 Task: Add Checkers Background to Video "Movie D.mp4" and Play
Action: Mouse moved to (204, 117)
Screenshot: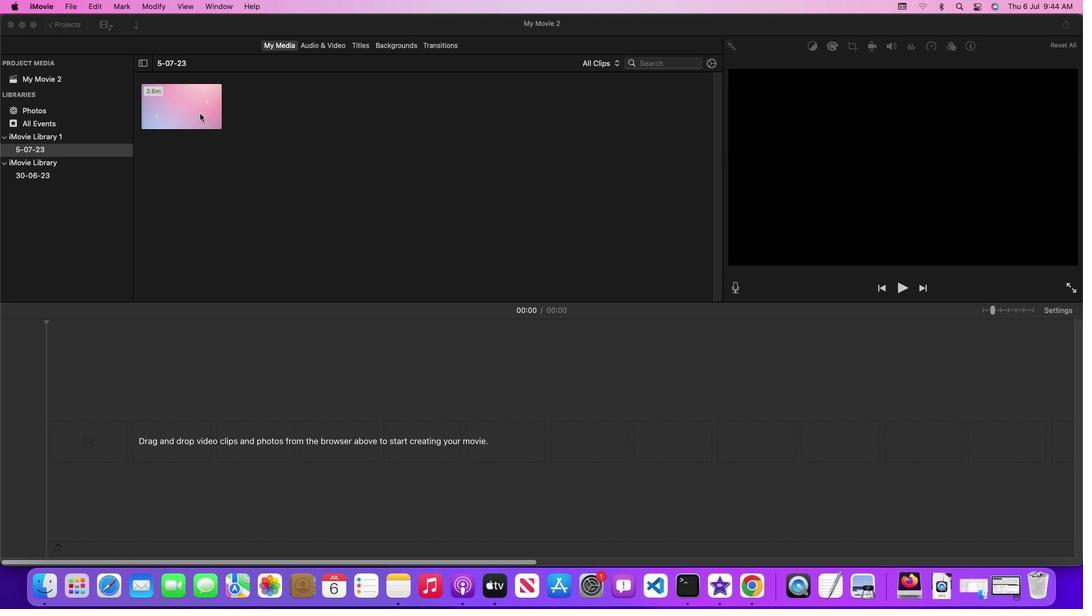 
Action: Mouse pressed left at (204, 117)
Screenshot: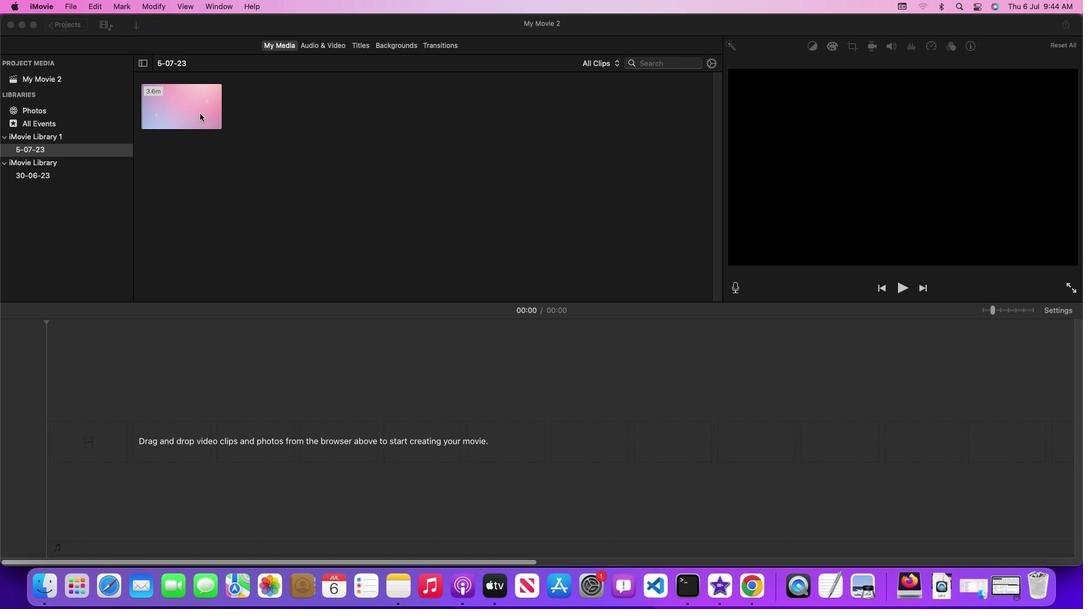 
Action: Mouse moved to (197, 116)
Screenshot: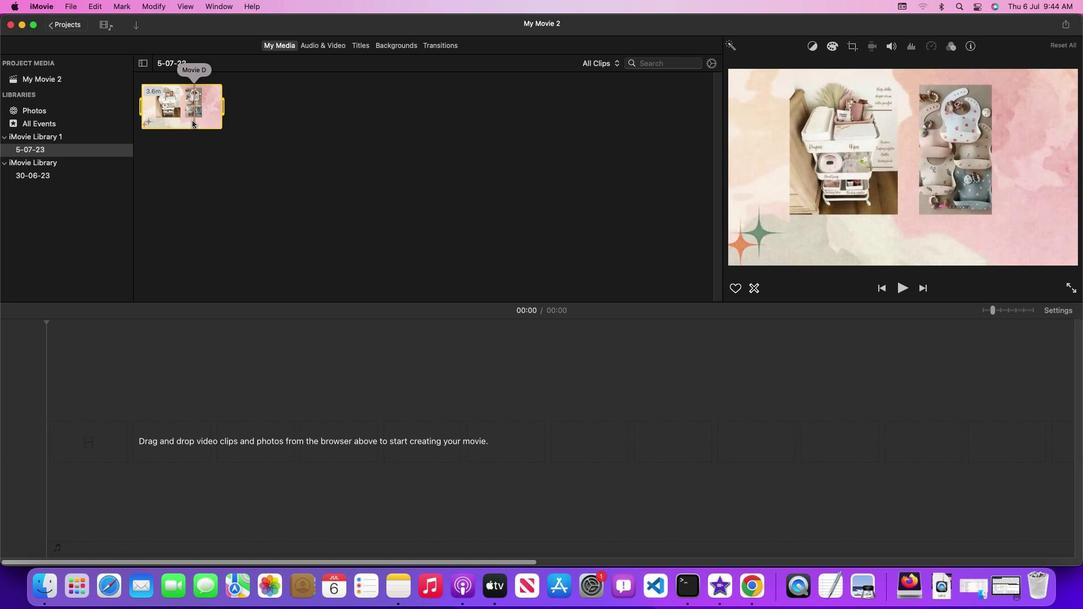 
Action: Mouse pressed left at (197, 116)
Screenshot: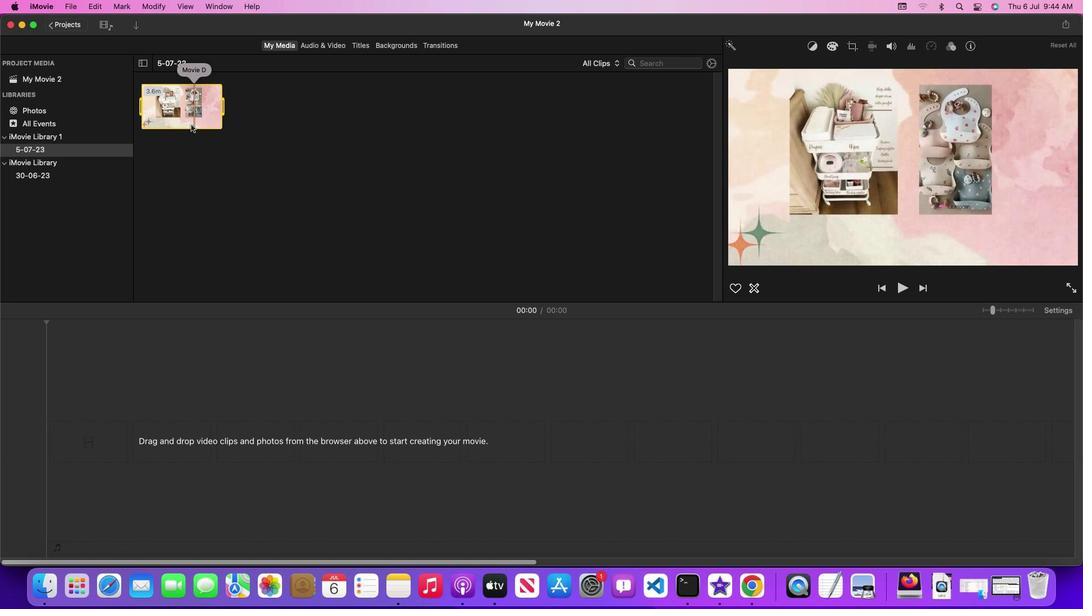 
Action: Mouse moved to (405, 47)
Screenshot: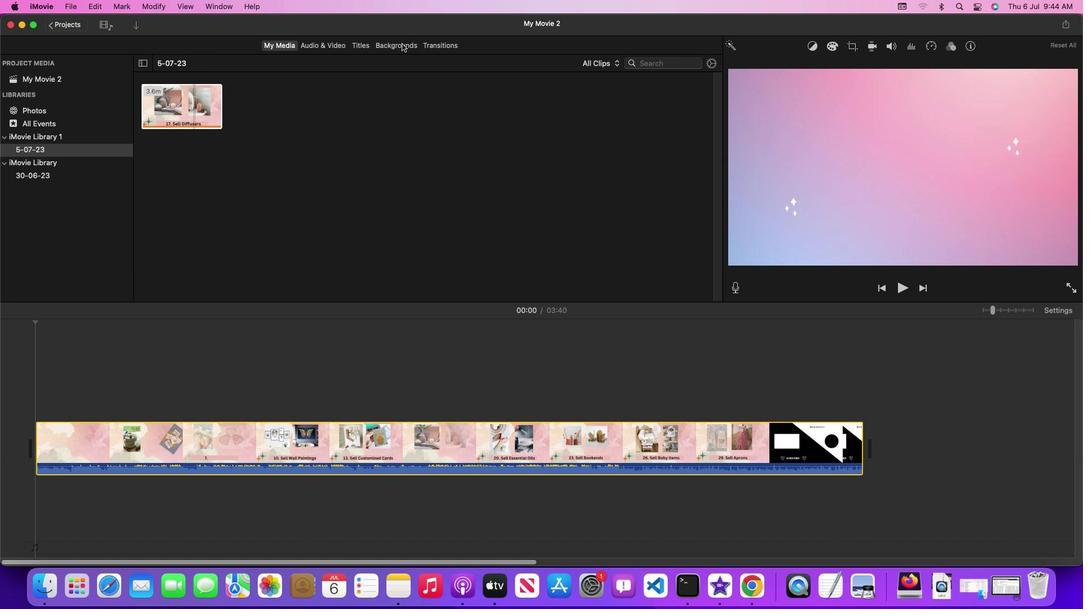 
Action: Mouse pressed left at (405, 47)
Screenshot: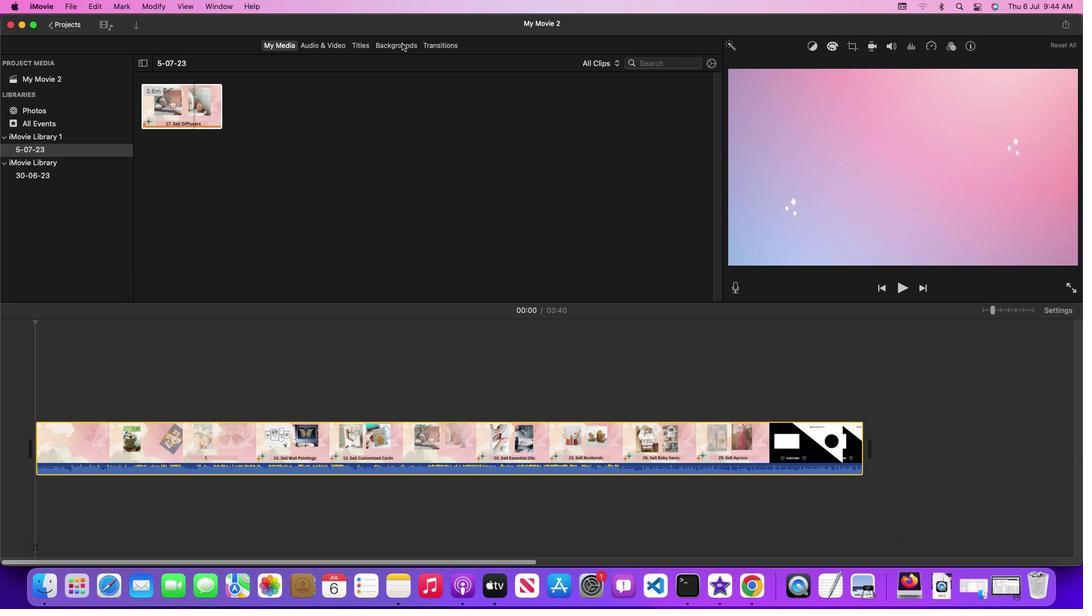 
Action: Mouse moved to (165, 161)
Screenshot: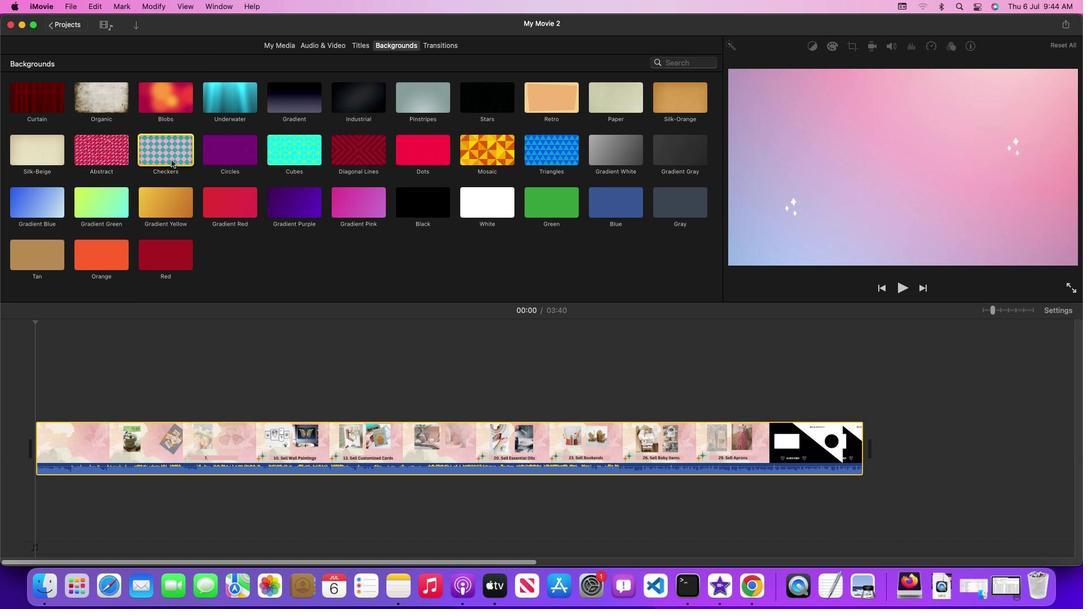 
Action: Mouse pressed left at (165, 161)
Screenshot: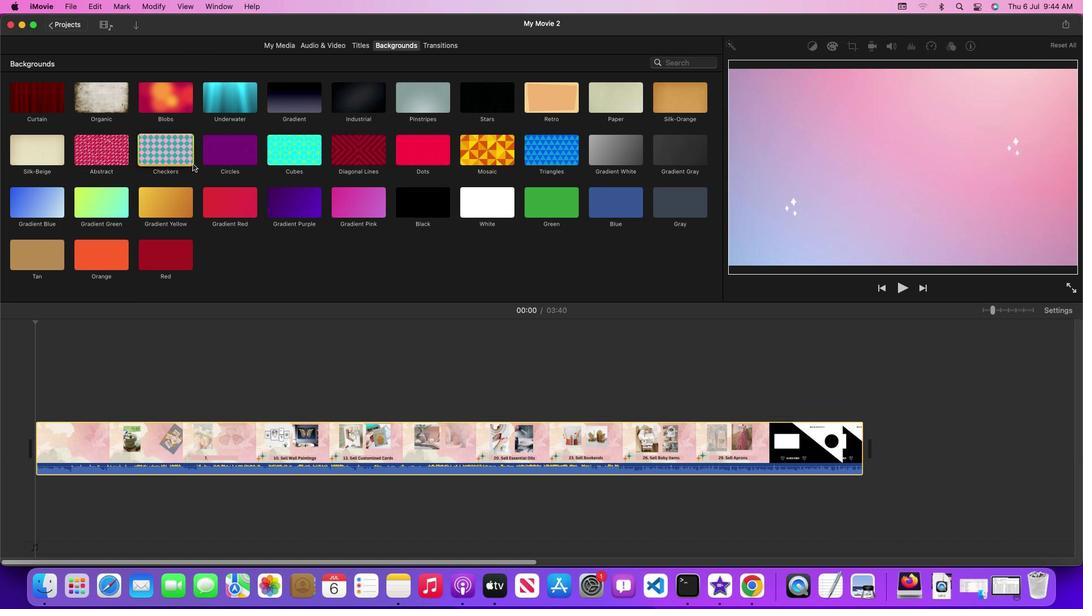 
Action: Mouse moved to (916, 451)
Screenshot: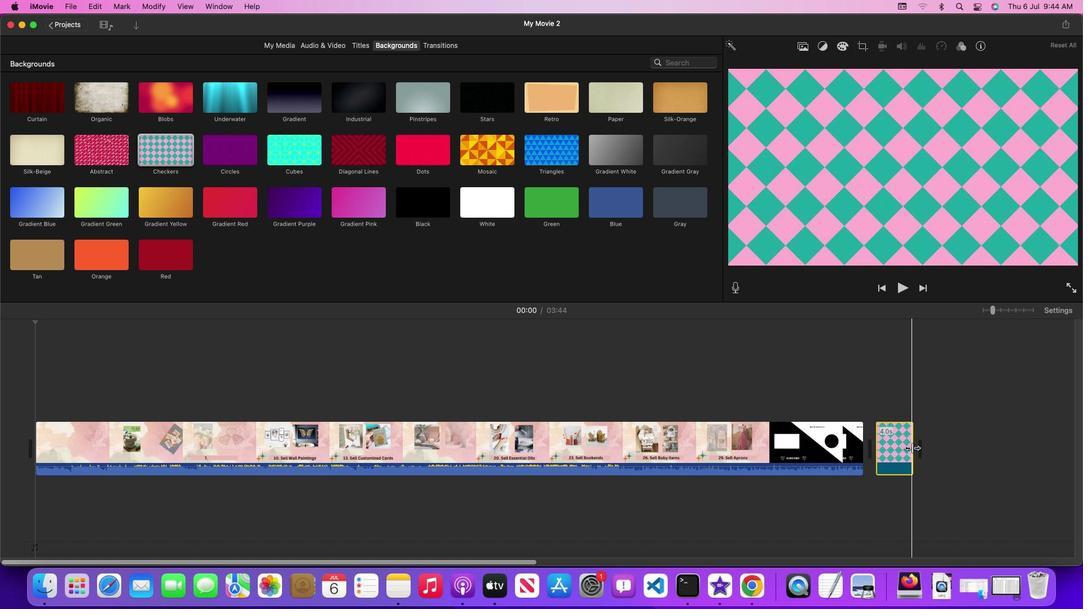 
Action: Mouse pressed left at (916, 451)
Screenshot: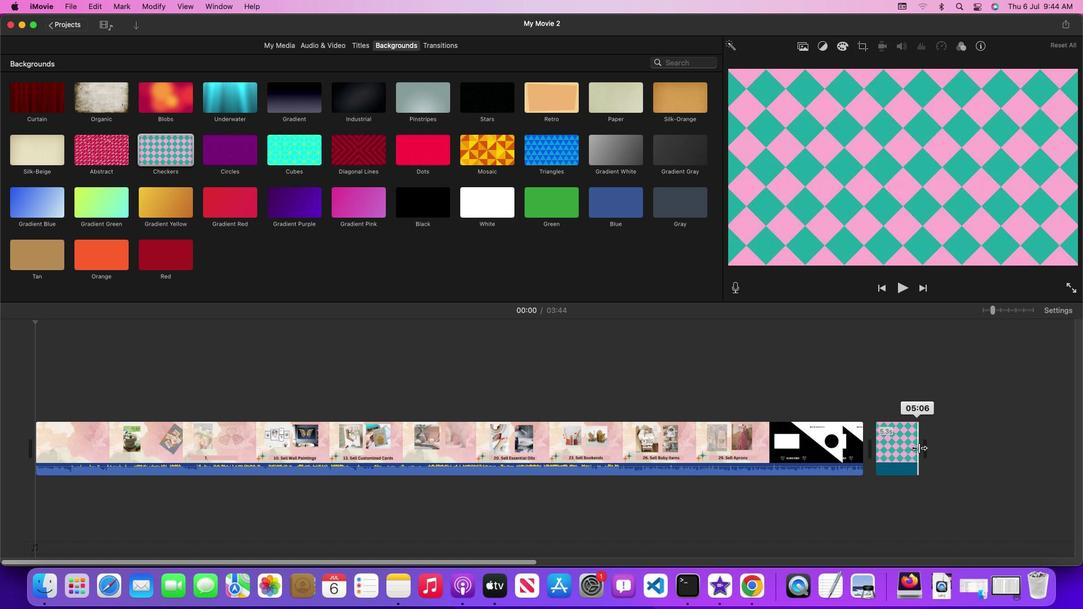 
Action: Mouse moved to (945, 450)
Screenshot: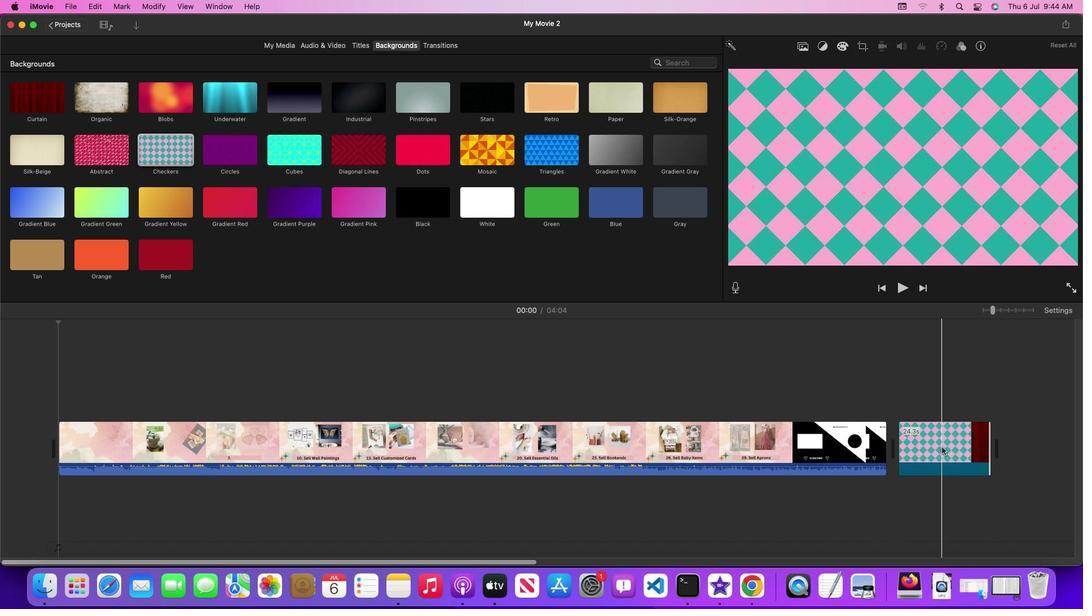 
Action: Mouse pressed left at (945, 450)
Screenshot: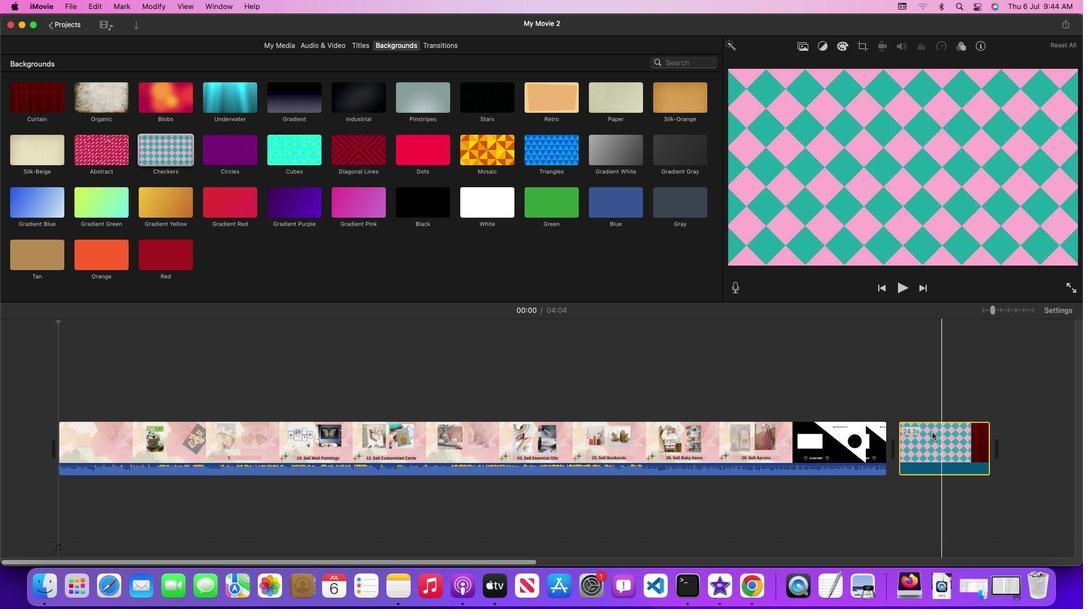 
Action: Mouse moved to (801, 400)
Screenshot: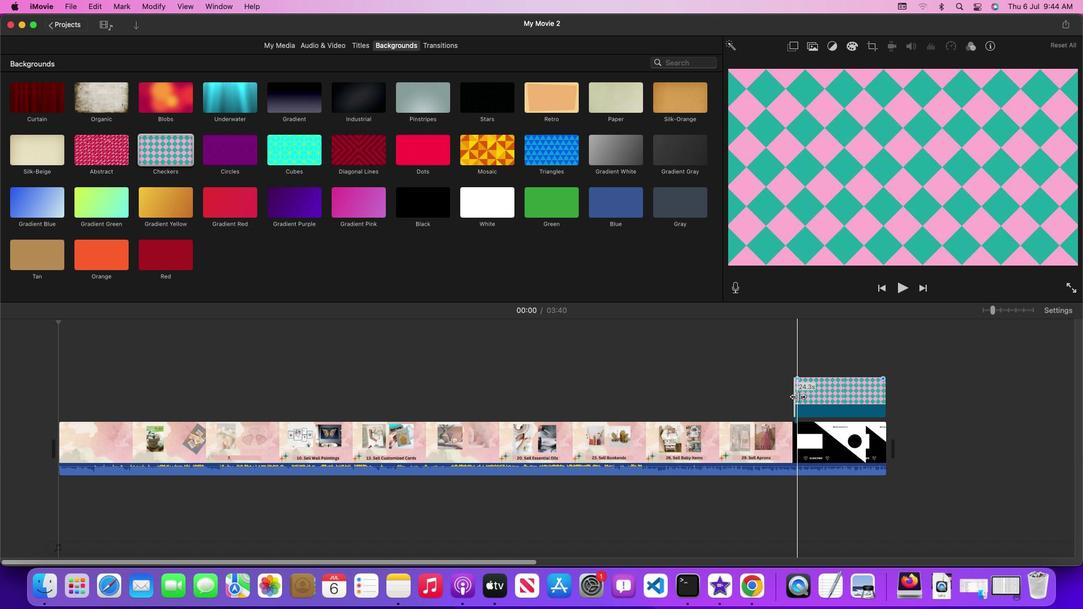 
Action: Mouse pressed left at (801, 400)
Screenshot: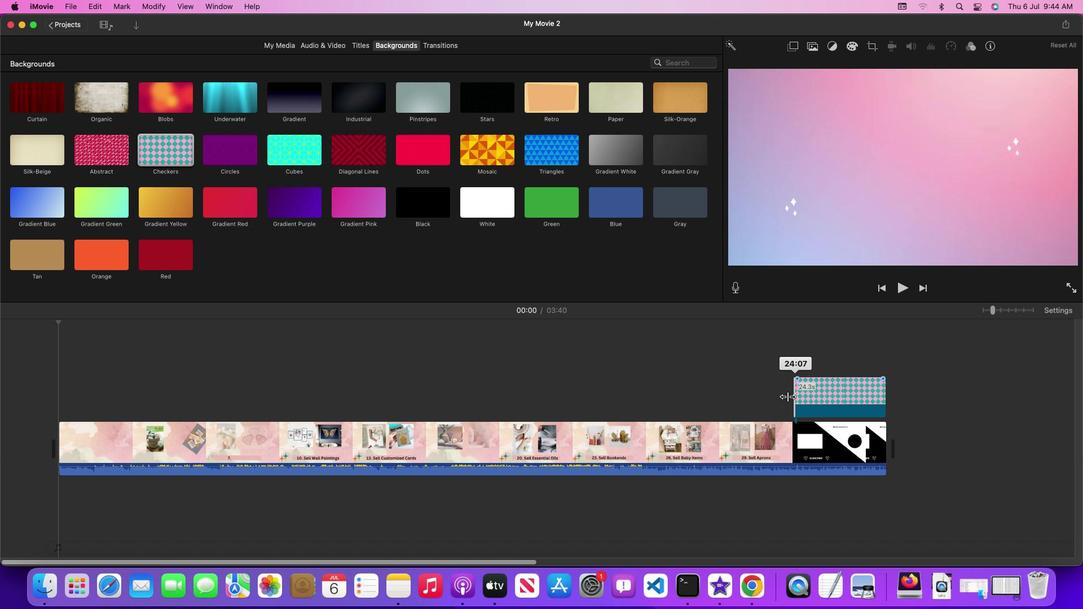 
Action: Mouse moved to (148, 400)
Screenshot: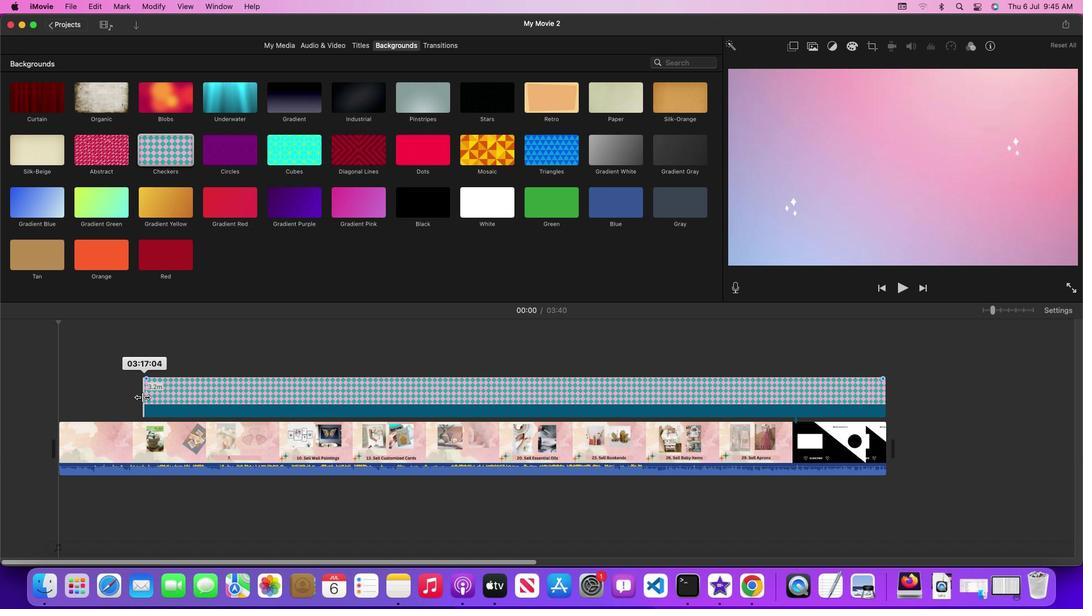 
Action: Mouse pressed left at (148, 400)
Screenshot: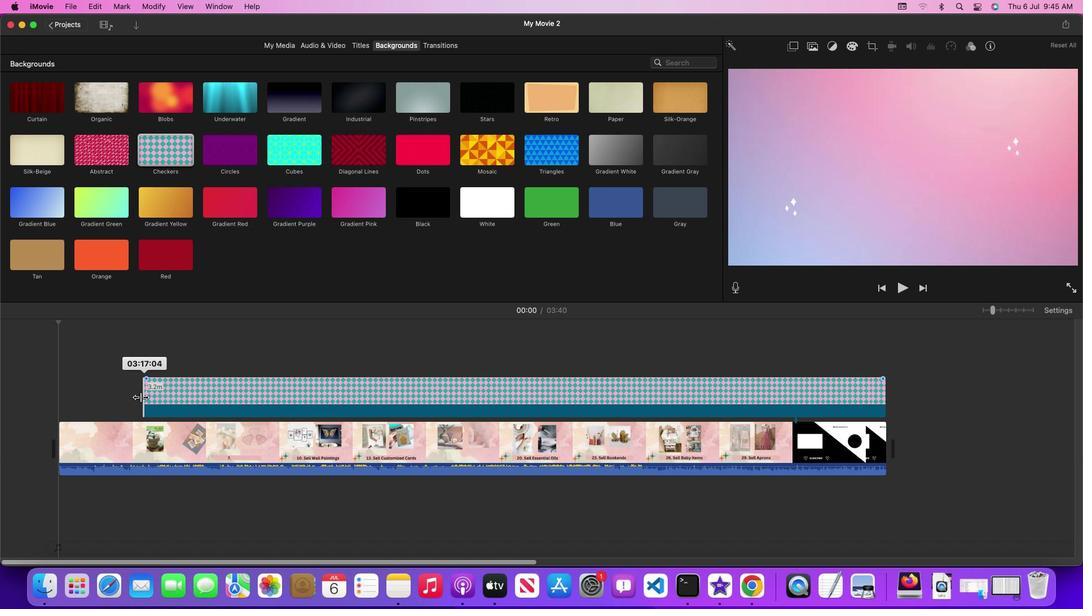 
Action: Mouse moved to (128, 398)
Screenshot: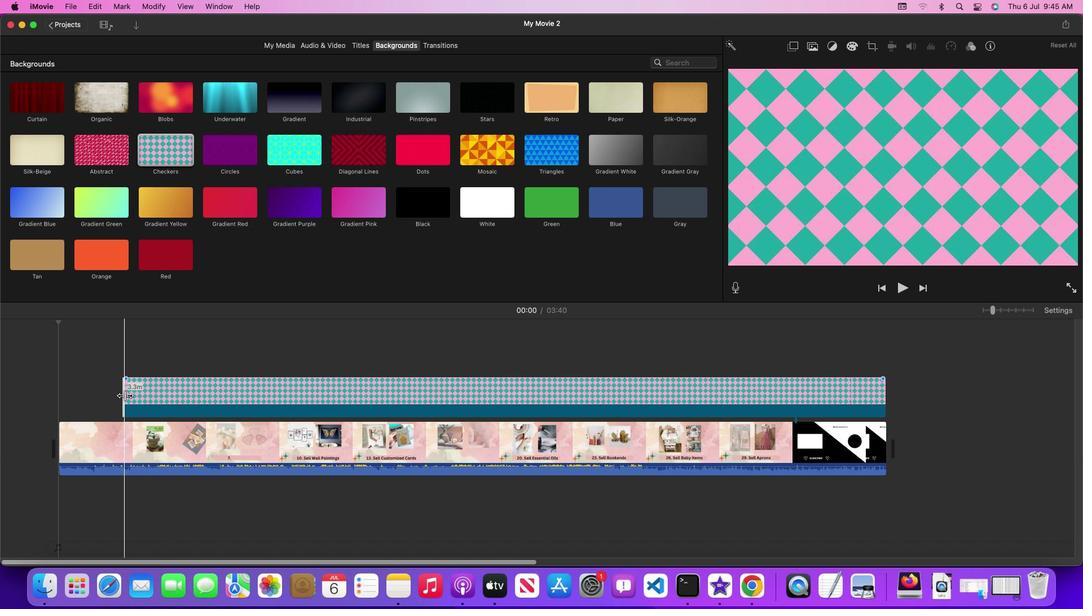 
Action: Mouse pressed left at (128, 398)
Screenshot: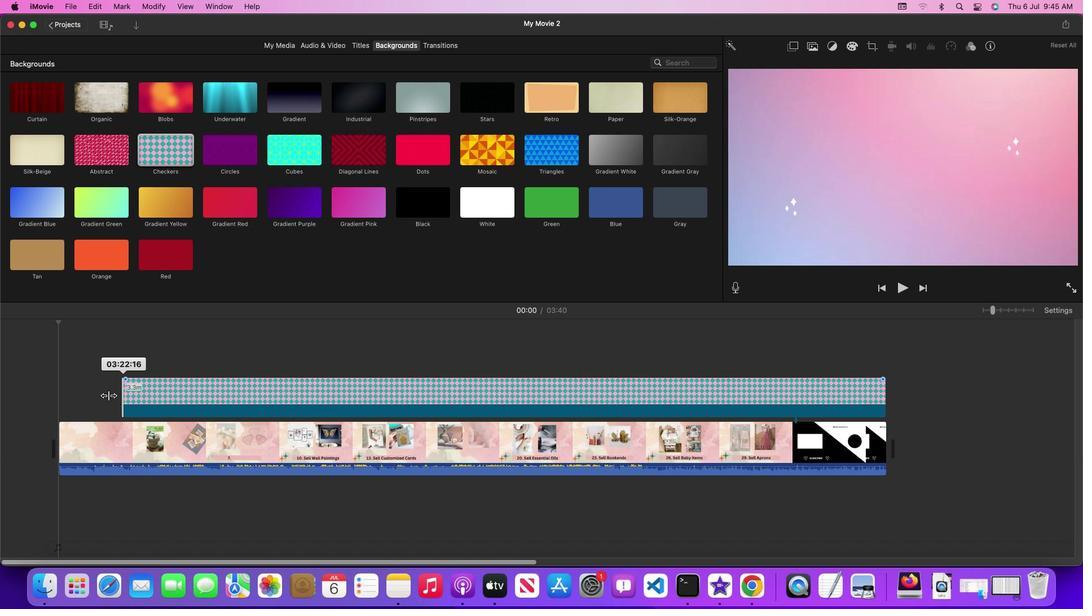 
Action: Mouse moved to (89, 398)
Screenshot: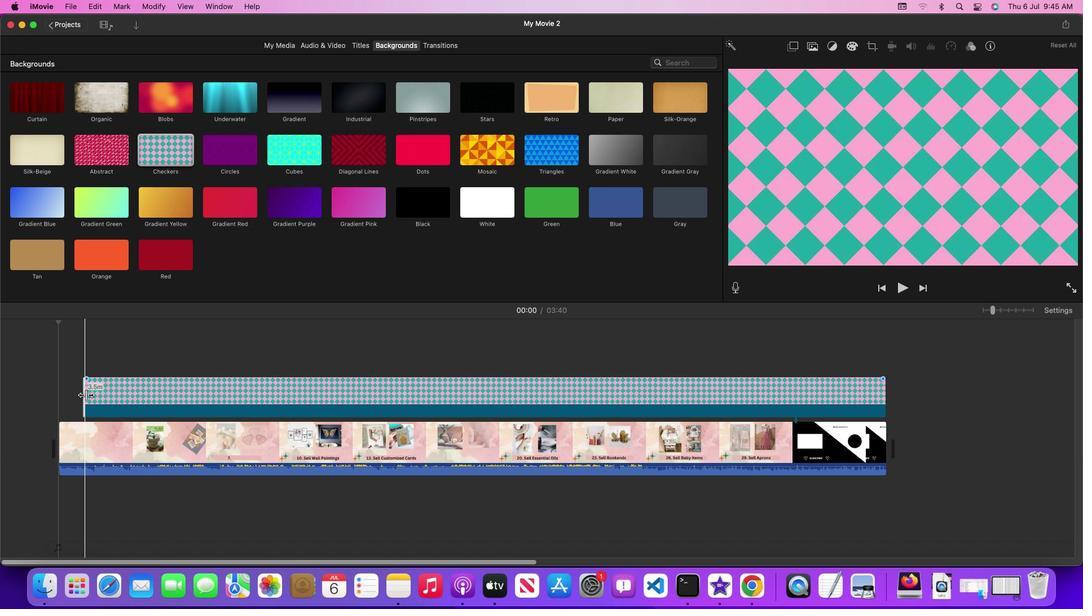 
Action: Mouse pressed left at (89, 398)
Screenshot: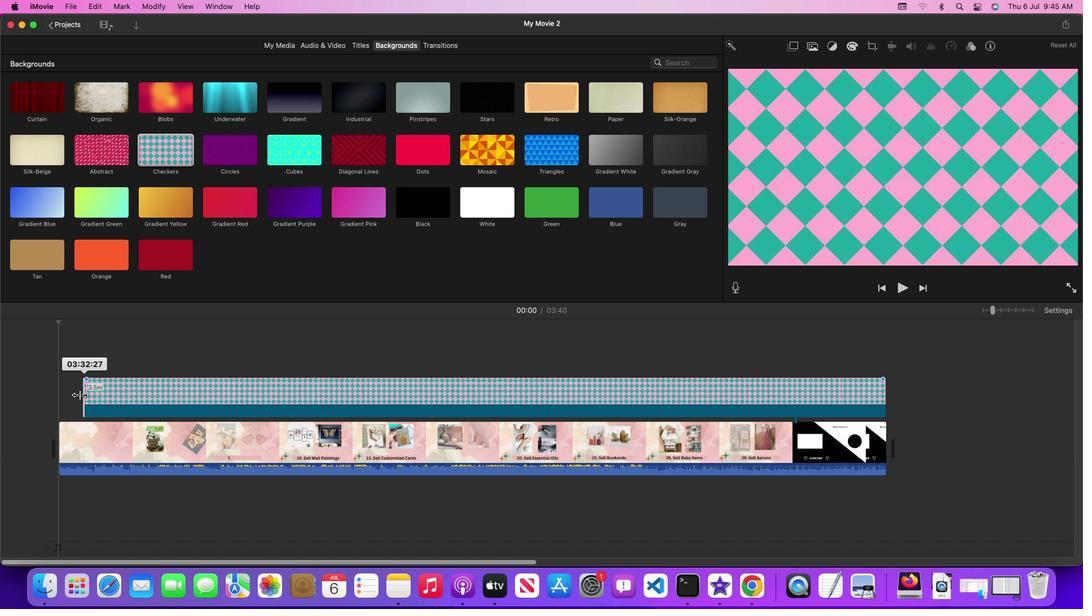 
Action: Mouse moved to (577, 468)
Screenshot: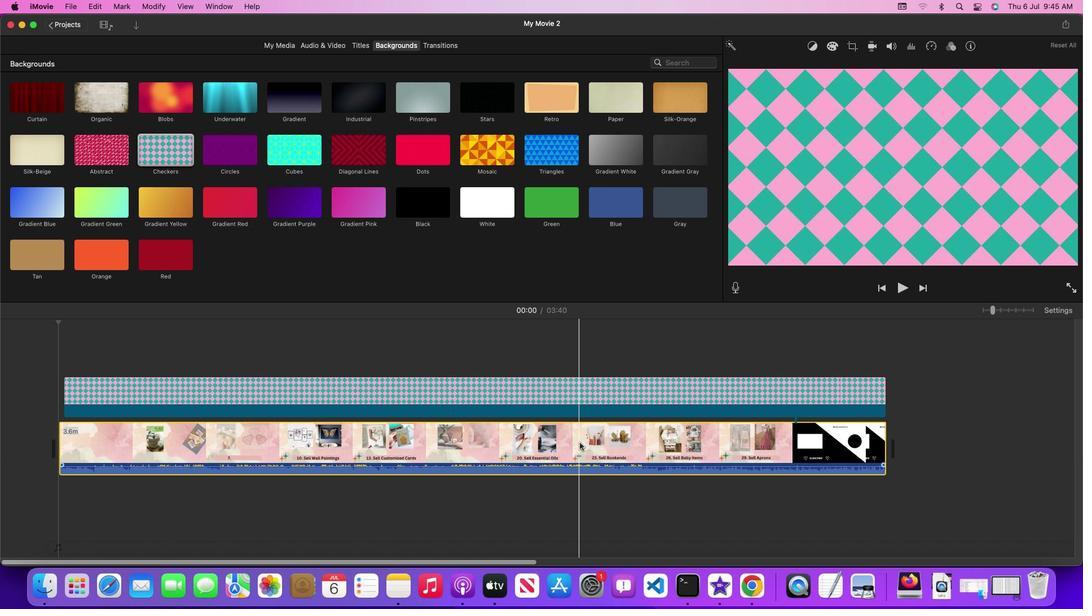 
Action: Mouse pressed left at (577, 468)
Screenshot: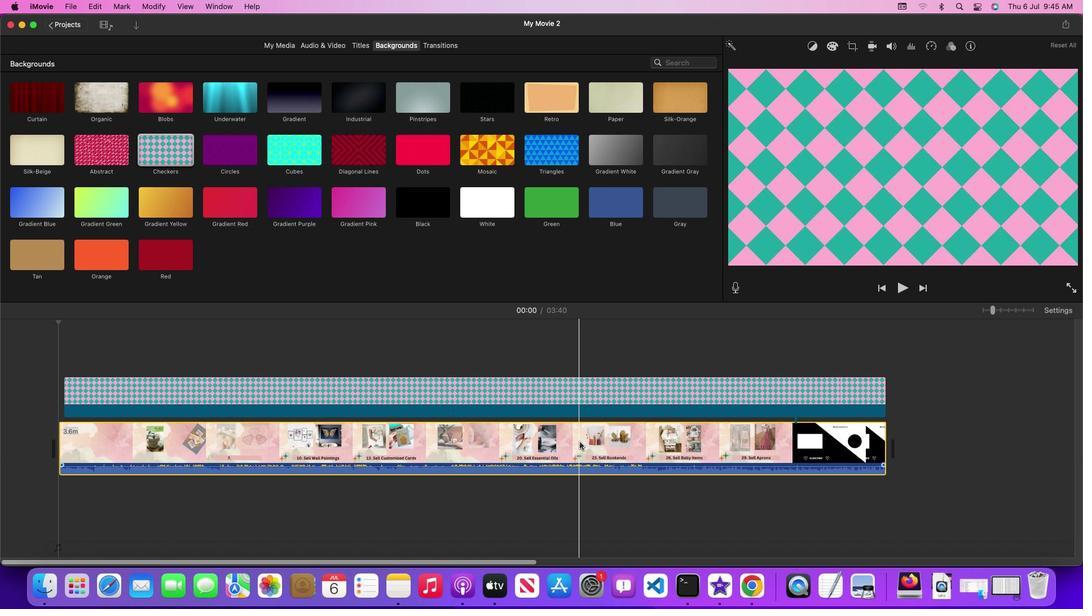 
Action: Mouse moved to (601, 398)
Screenshot: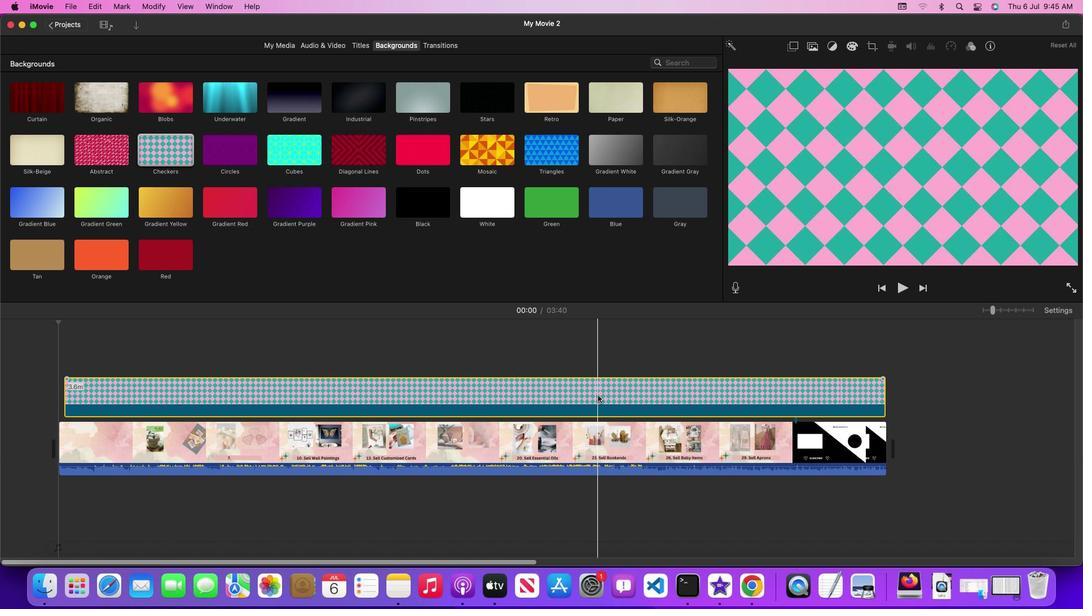 
Action: Mouse pressed left at (601, 398)
Screenshot: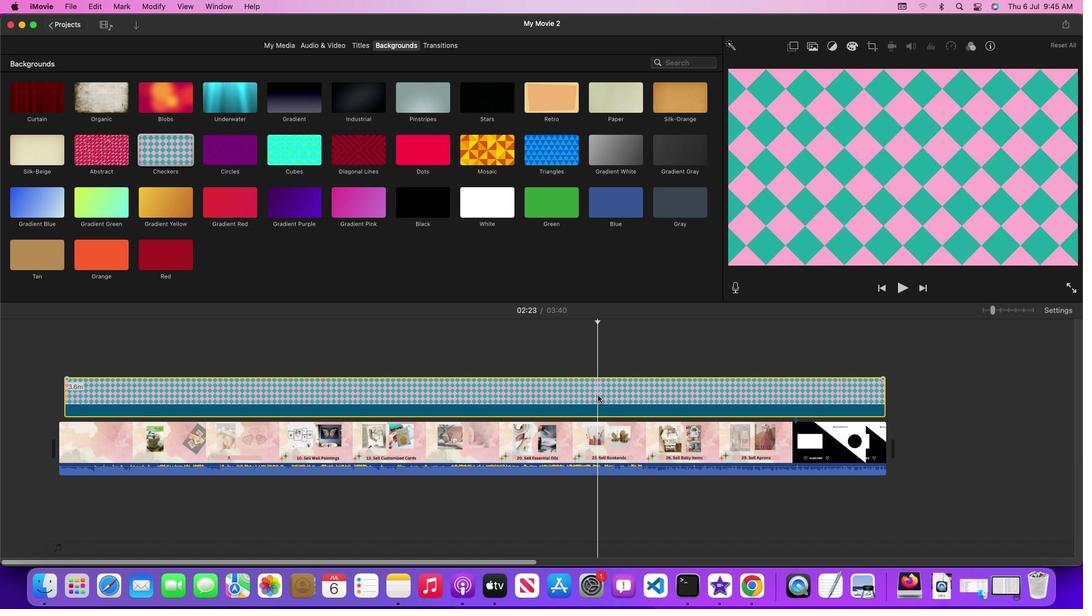 
Action: Mouse moved to (797, 49)
Screenshot: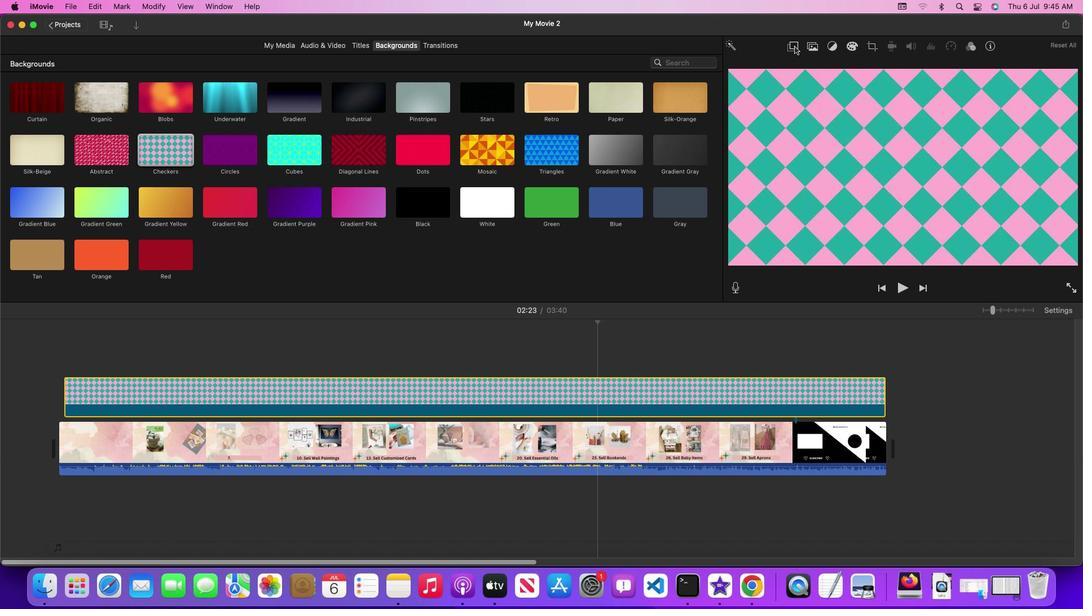 
Action: Mouse pressed left at (797, 49)
Screenshot: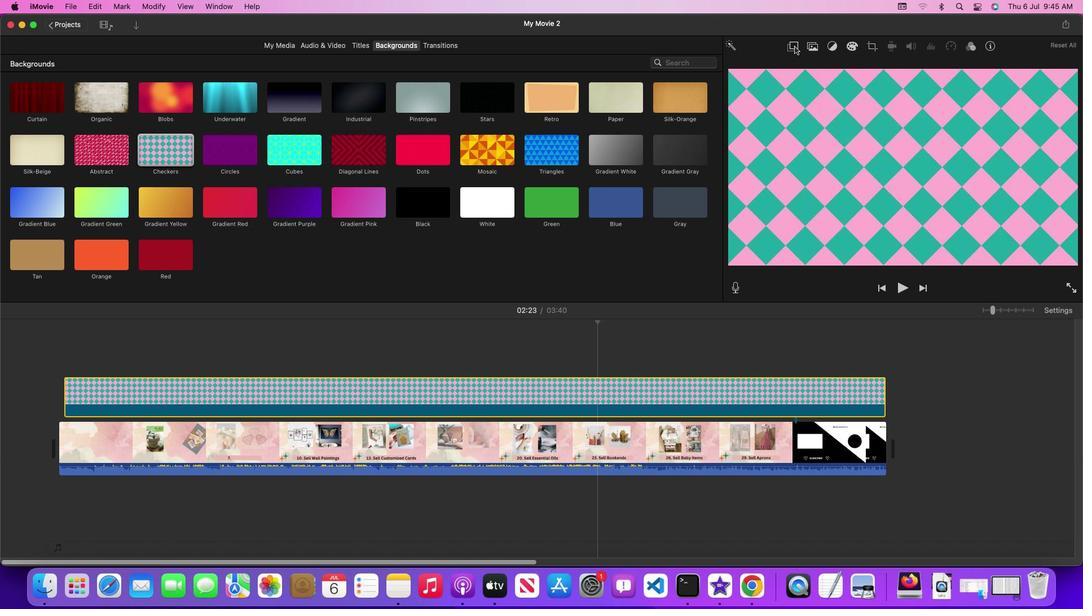 
Action: Mouse moved to (770, 71)
Screenshot: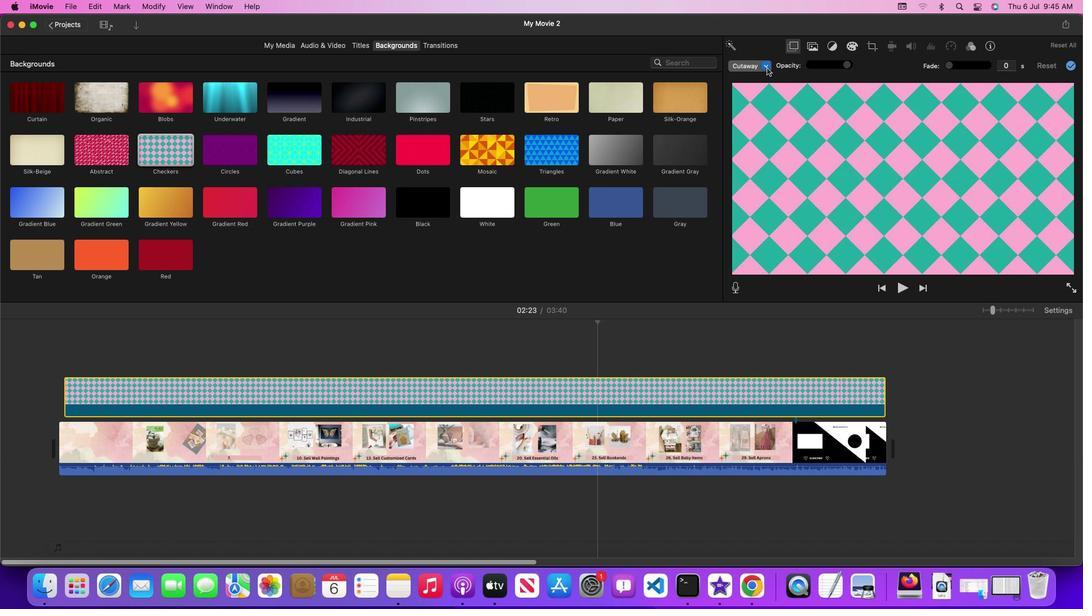 
Action: Mouse pressed left at (770, 71)
Screenshot: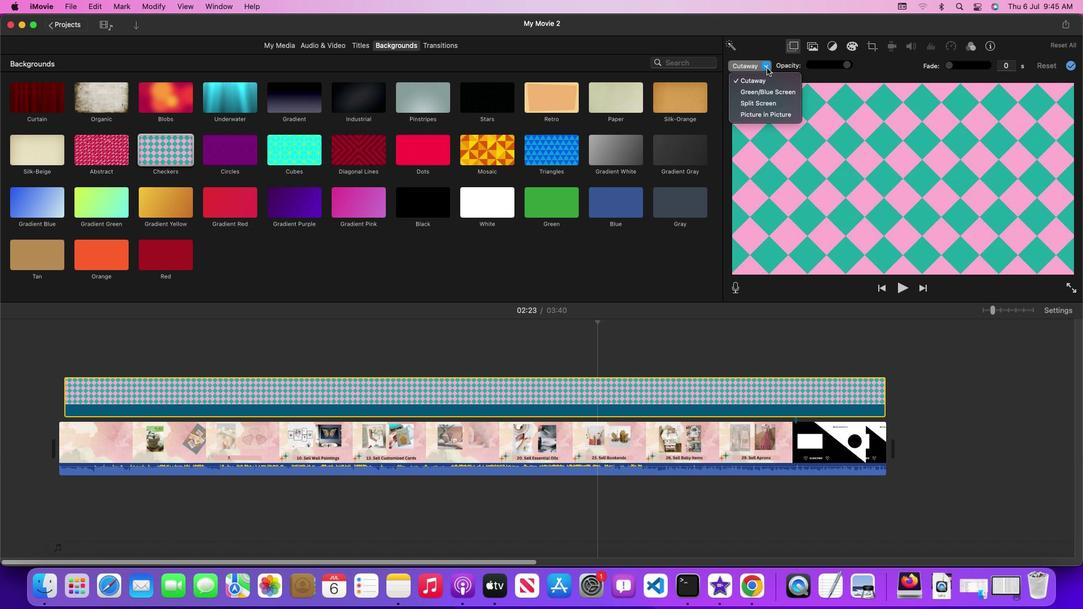 
Action: Mouse moved to (773, 117)
Screenshot: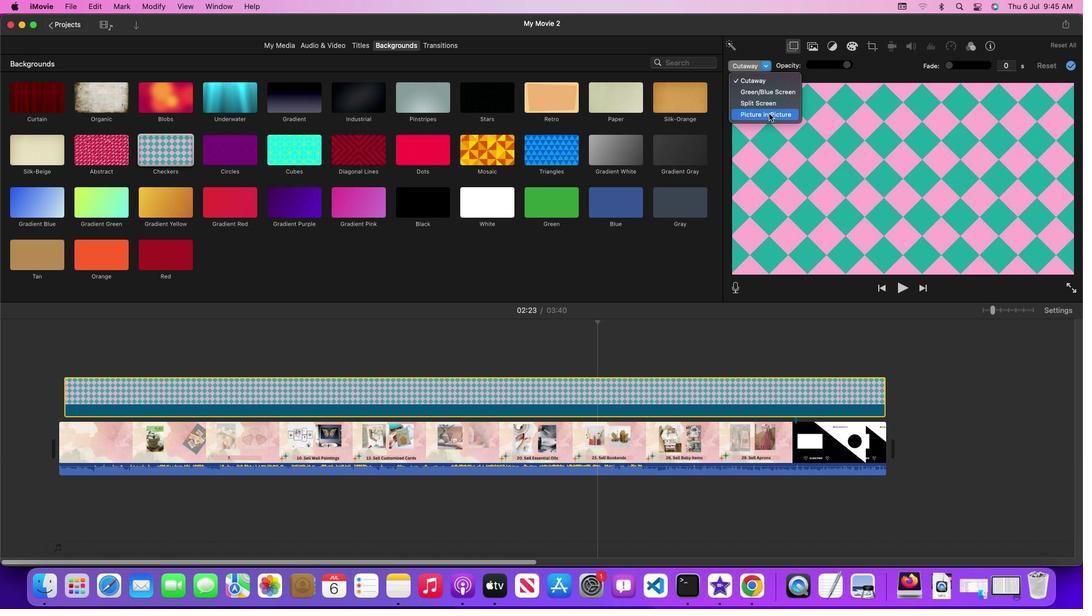 
Action: Mouse pressed left at (773, 117)
Screenshot: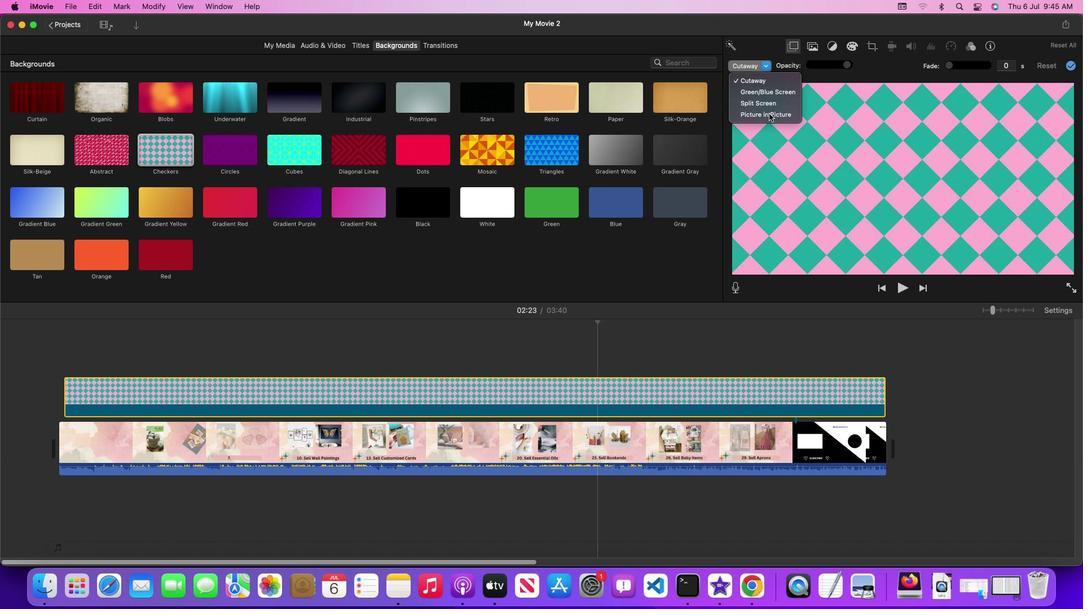 
Action: Mouse moved to (982, 134)
Screenshot: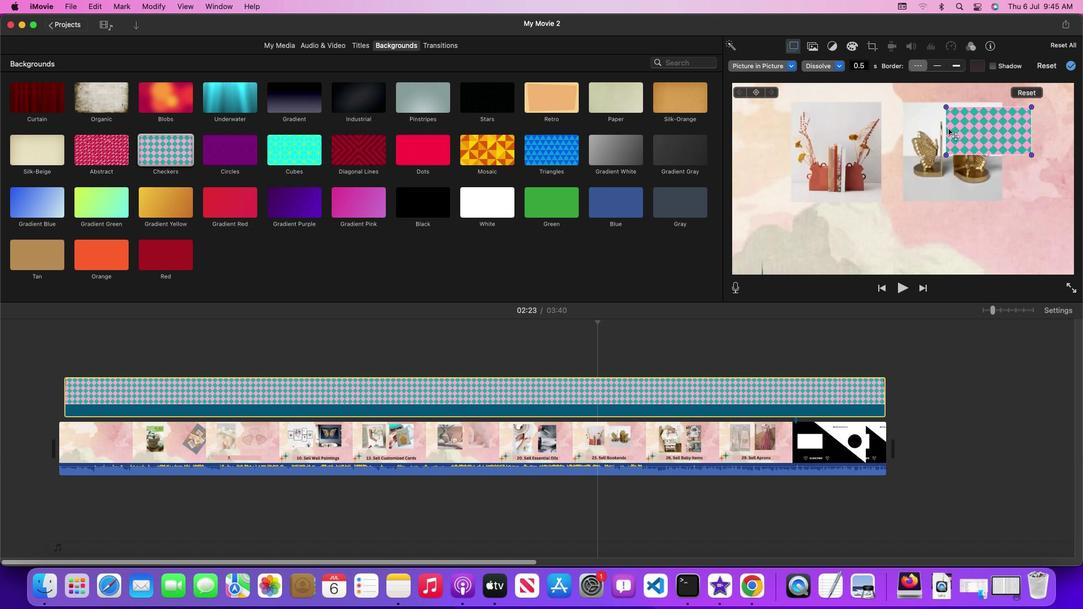 
Action: Mouse pressed left at (982, 134)
Screenshot: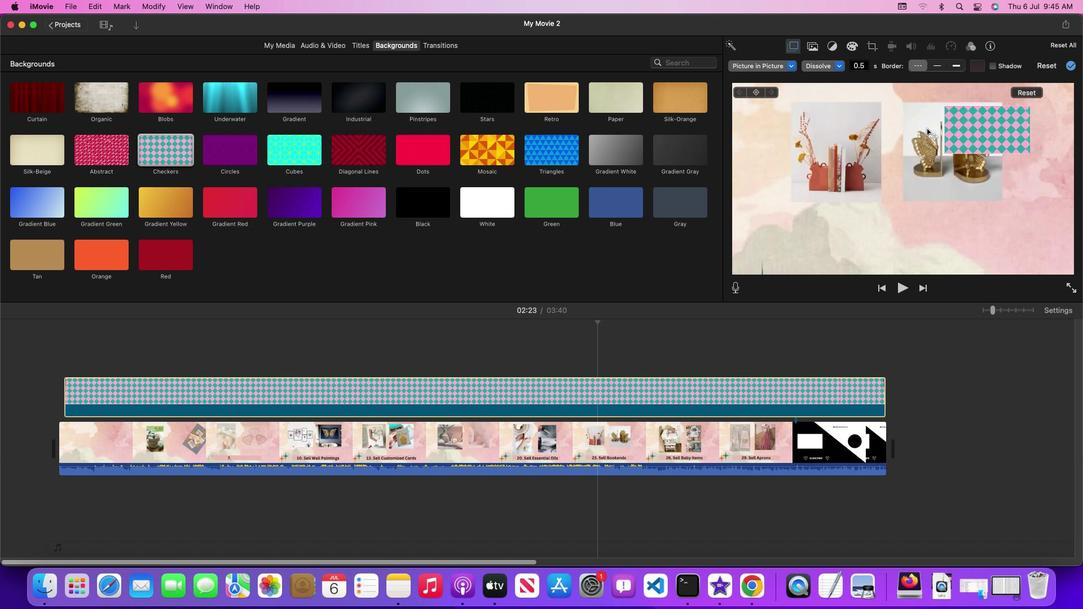 
Action: Mouse moved to (819, 133)
Screenshot: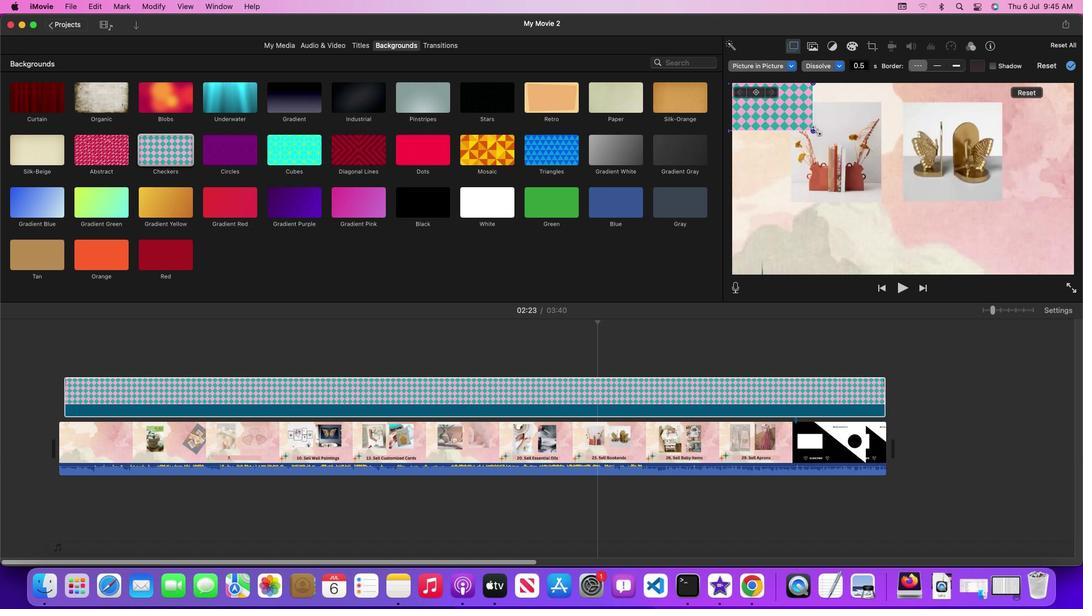 
Action: Mouse pressed left at (819, 133)
Screenshot: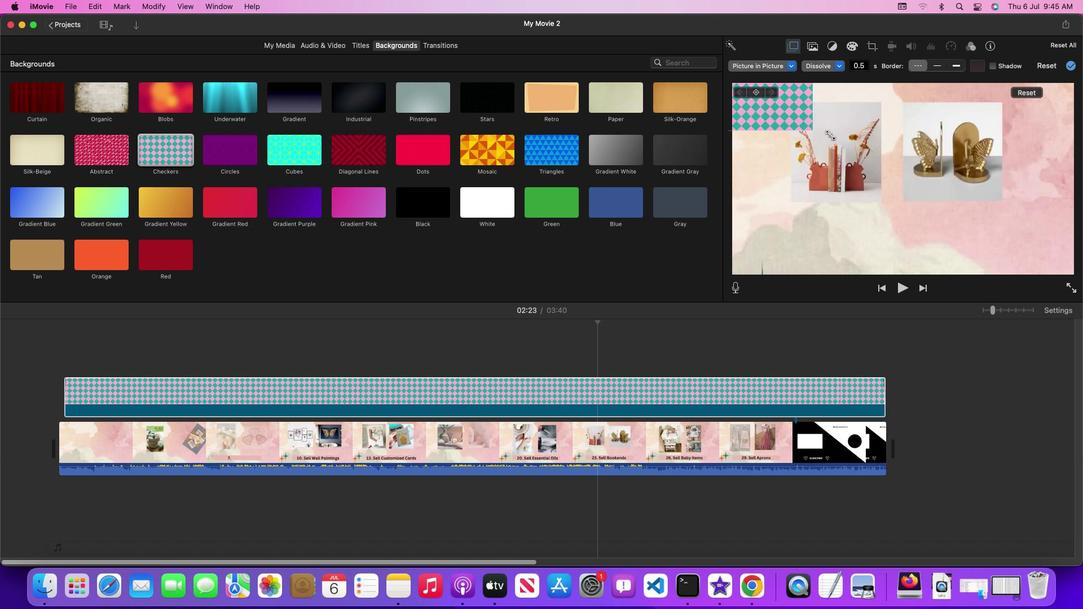 
Action: Mouse moved to (795, 69)
Screenshot: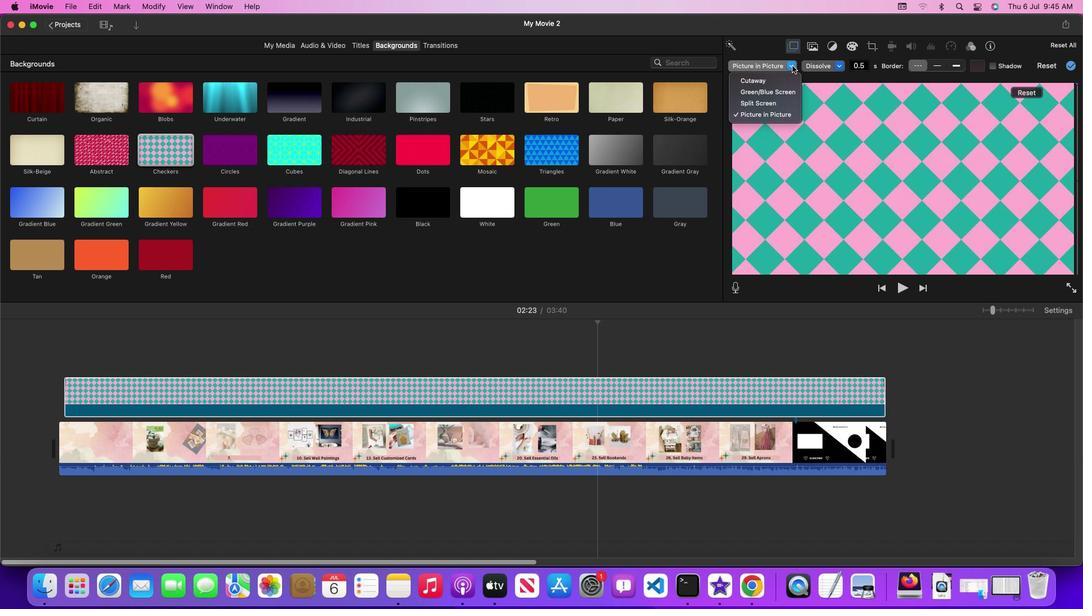 
Action: Mouse pressed left at (795, 69)
Screenshot: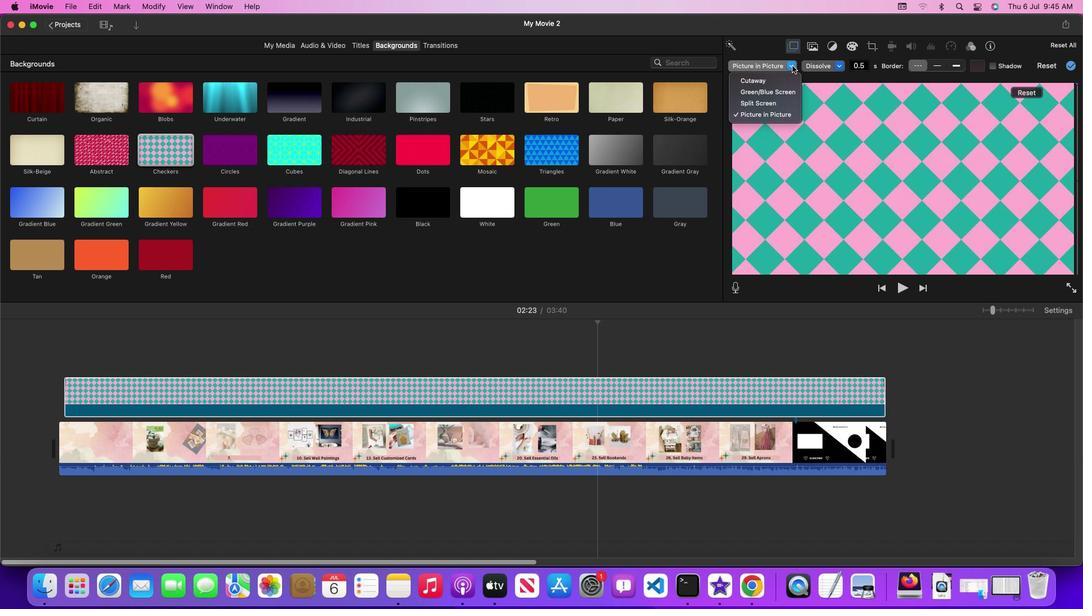 
Action: Mouse moved to (790, 85)
Screenshot: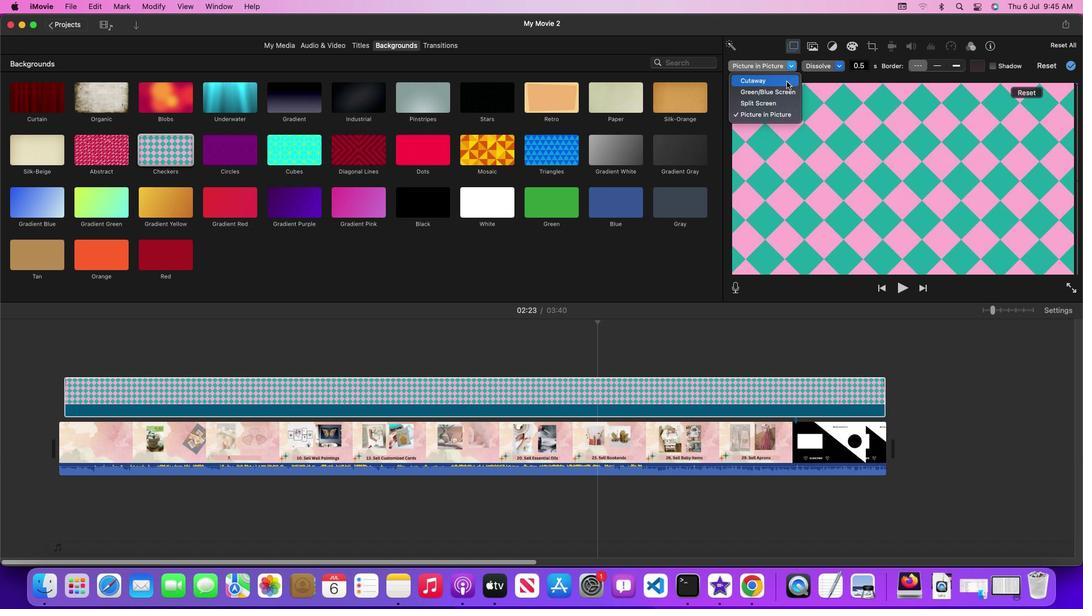 
Action: Mouse pressed left at (790, 85)
Screenshot: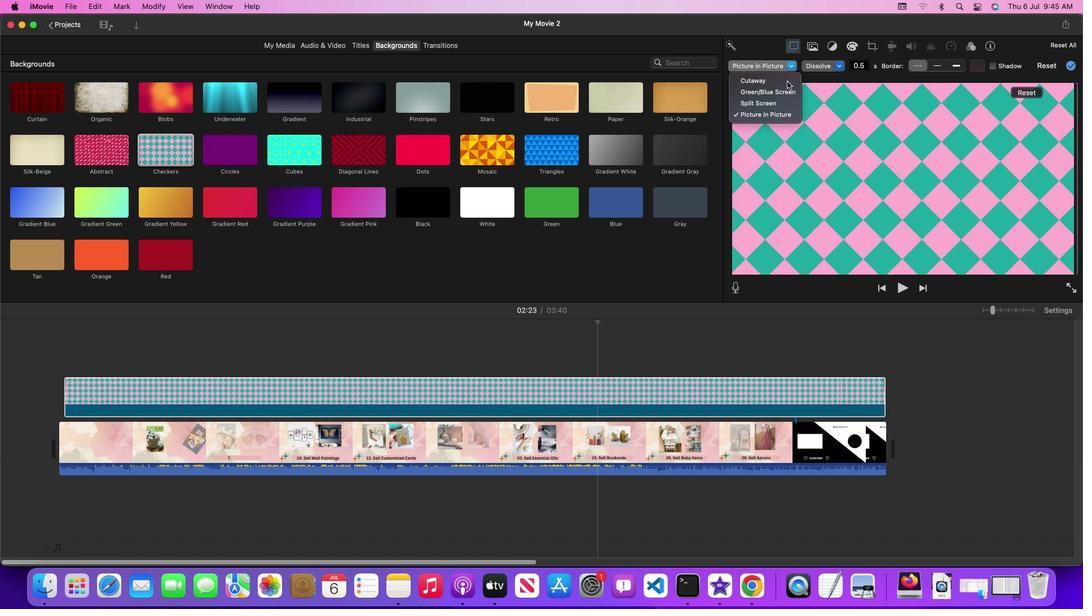 
Action: Mouse moved to (852, 69)
Screenshot: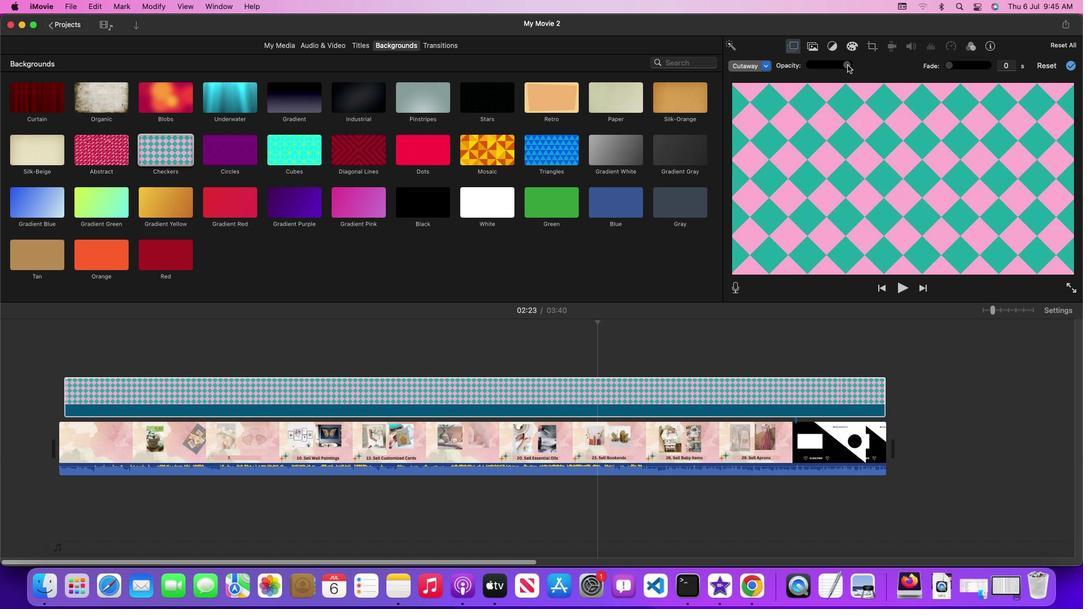 
Action: Mouse pressed left at (852, 69)
Screenshot: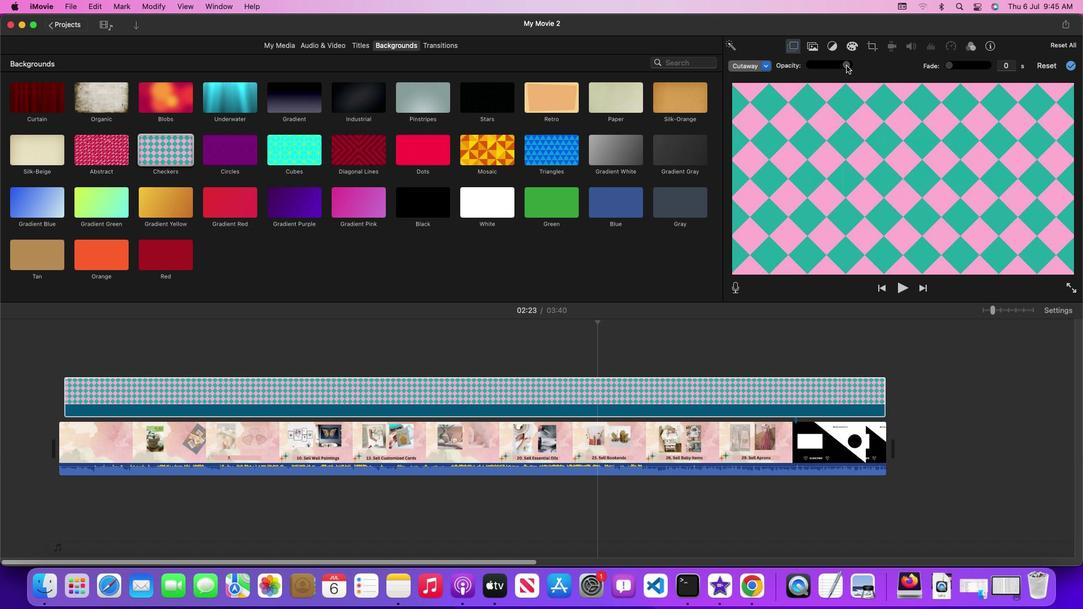 
Action: Mouse moved to (830, 71)
Screenshot: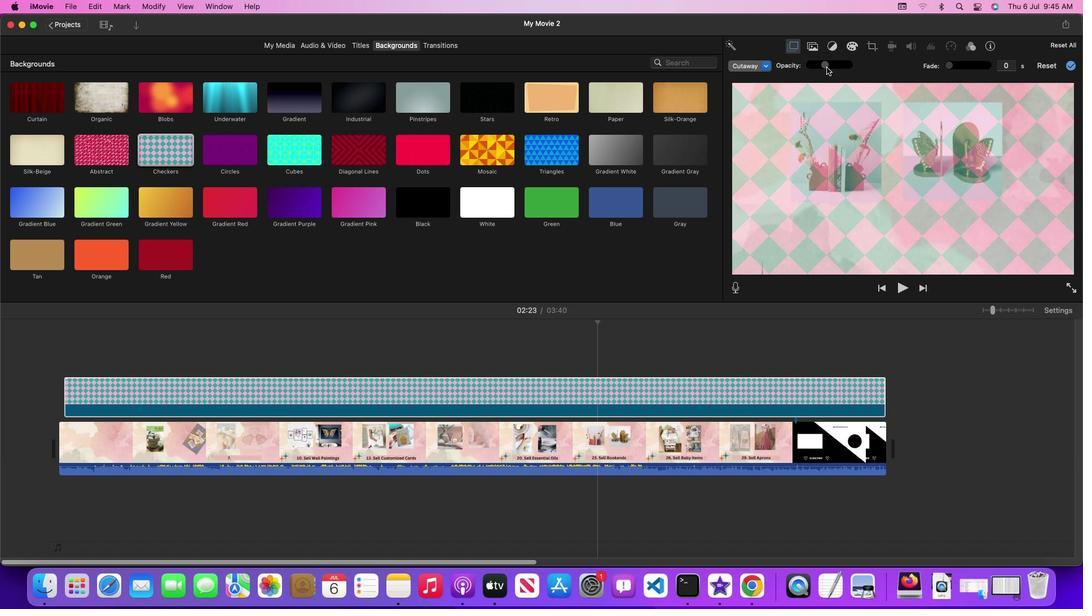 
Action: Key pressed Key.space
Screenshot: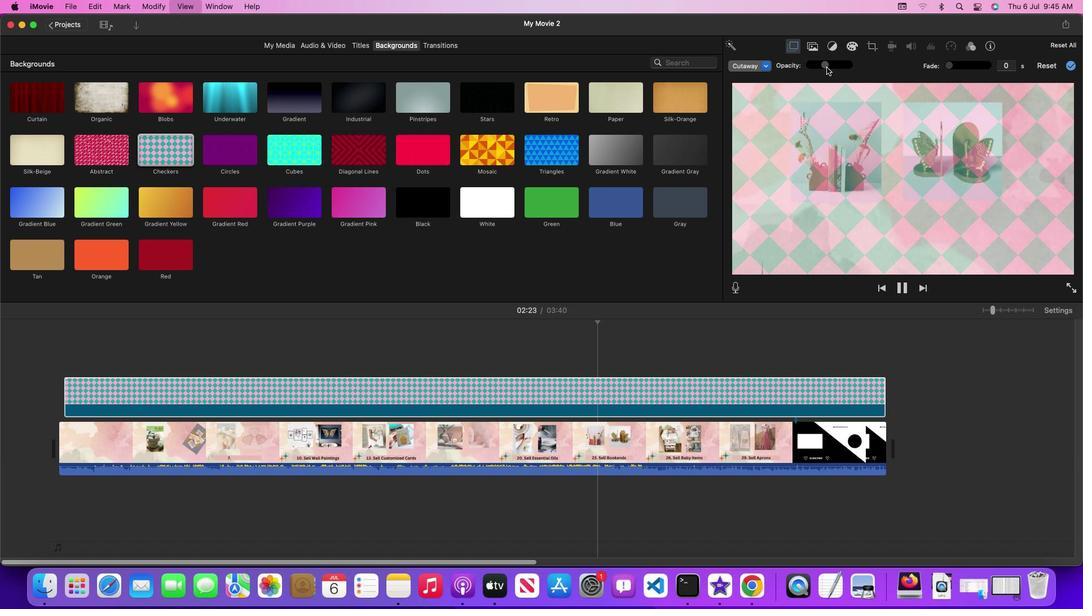
Action: Mouse moved to (879, 183)
Screenshot: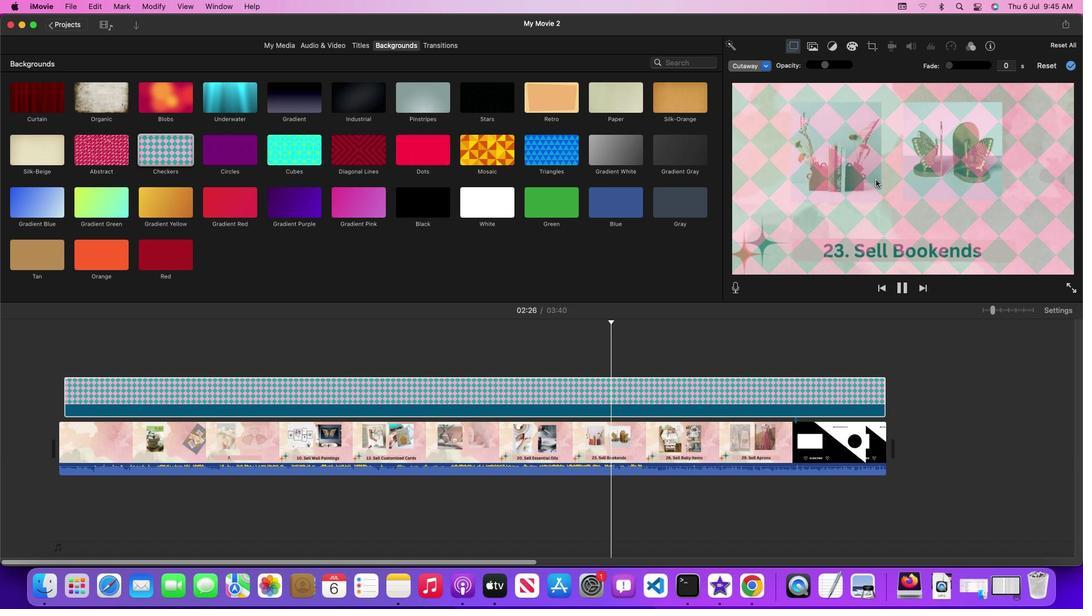 
